 Task: Add a button with the title "Remove all labels" that removes all labels from the card.
Action: Mouse pressed left at (748, 226)
Screenshot: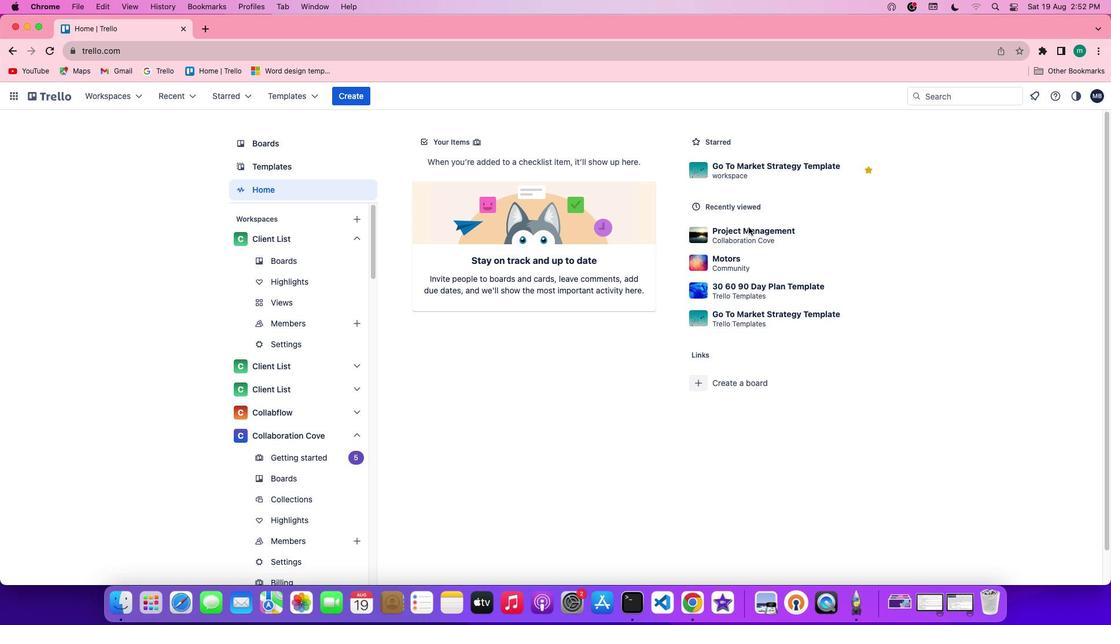 
Action: Mouse pressed left at (748, 226)
Screenshot: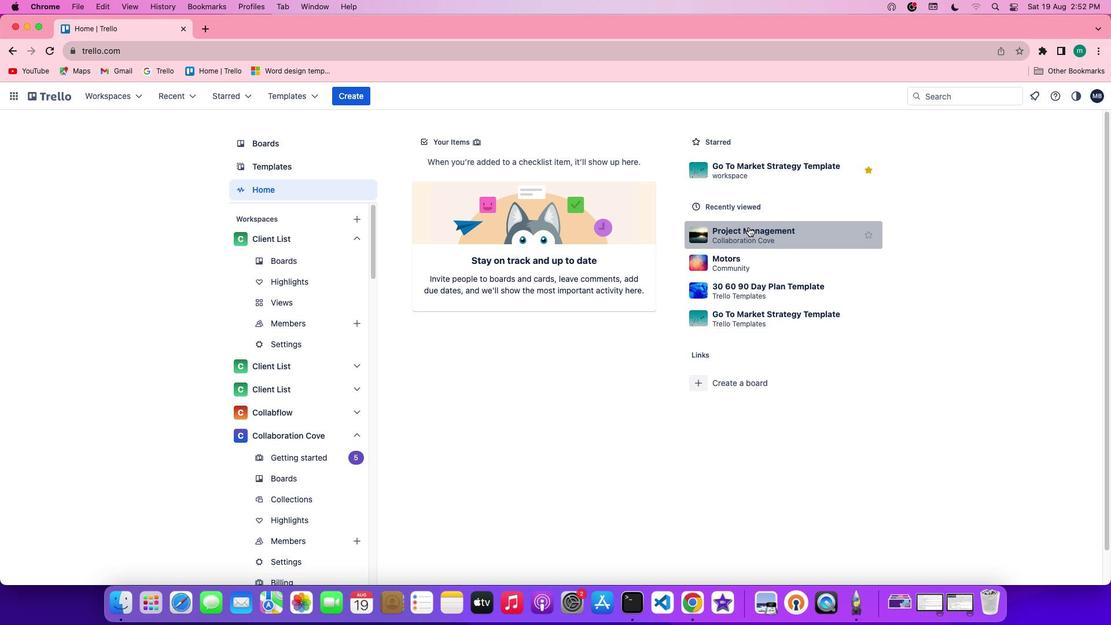 
Action: Mouse moved to (447, 274)
Screenshot: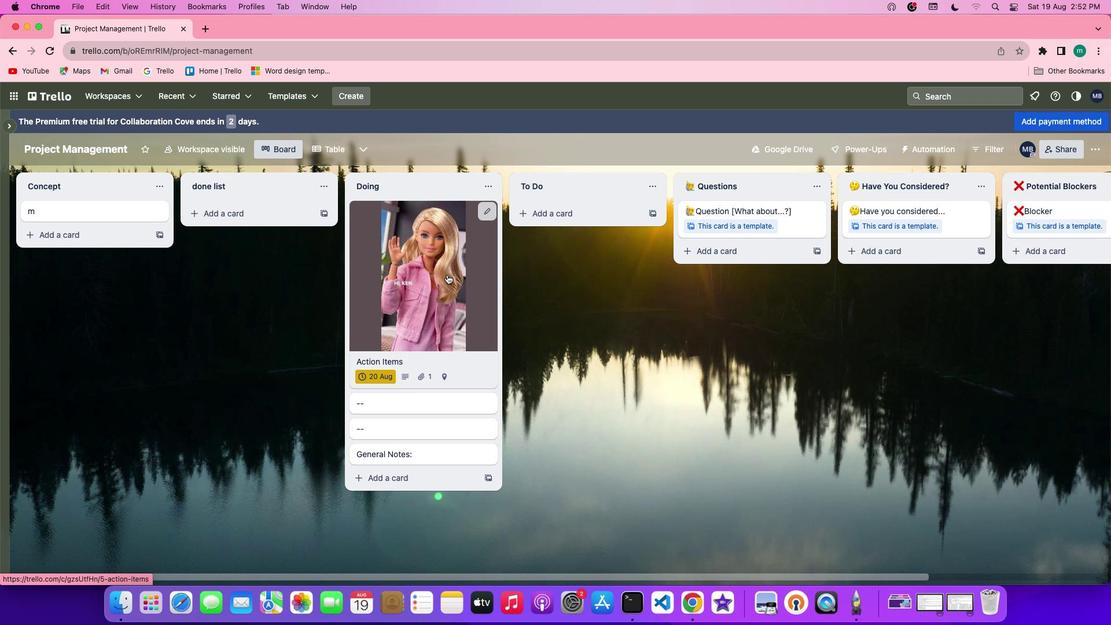 
Action: Mouse pressed left at (447, 274)
Screenshot: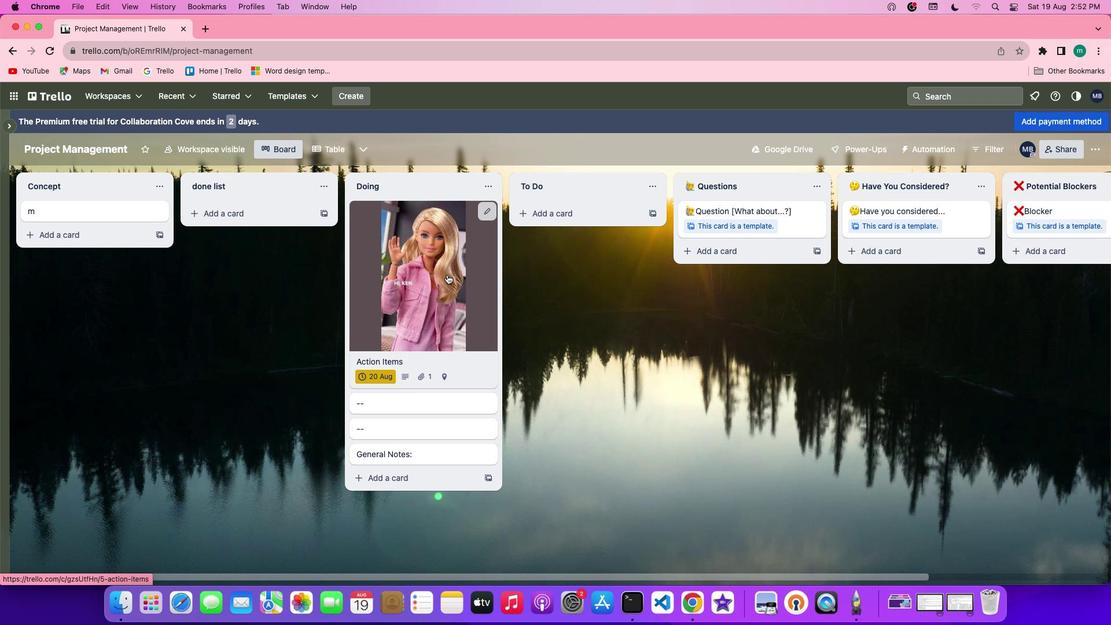 
Action: Mouse moved to (717, 423)
Screenshot: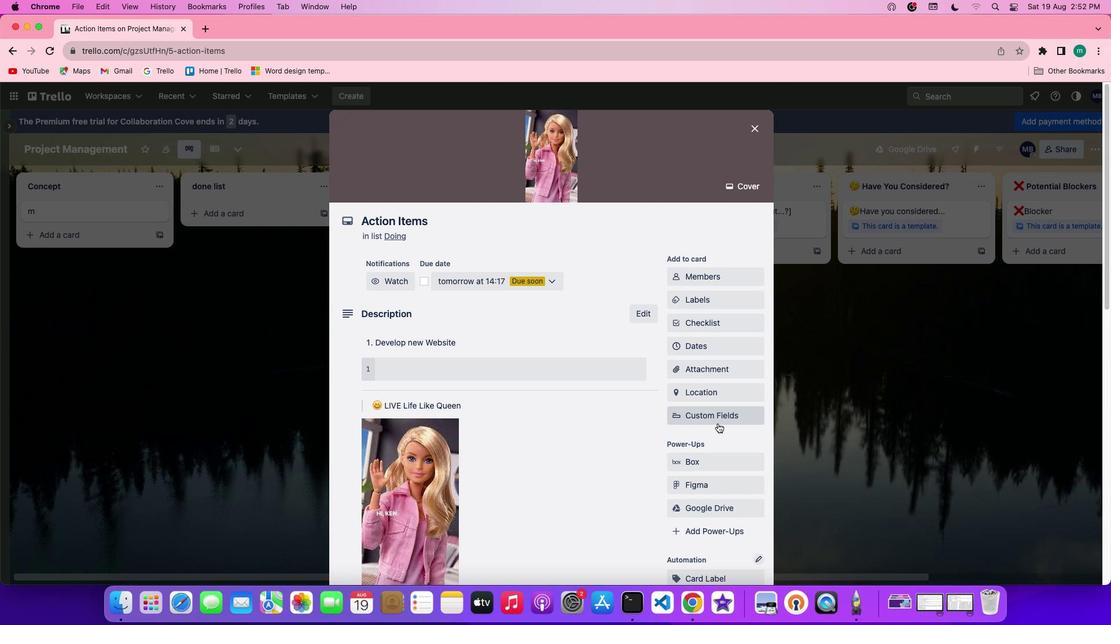 
Action: Mouse scrolled (717, 423) with delta (0, 0)
Screenshot: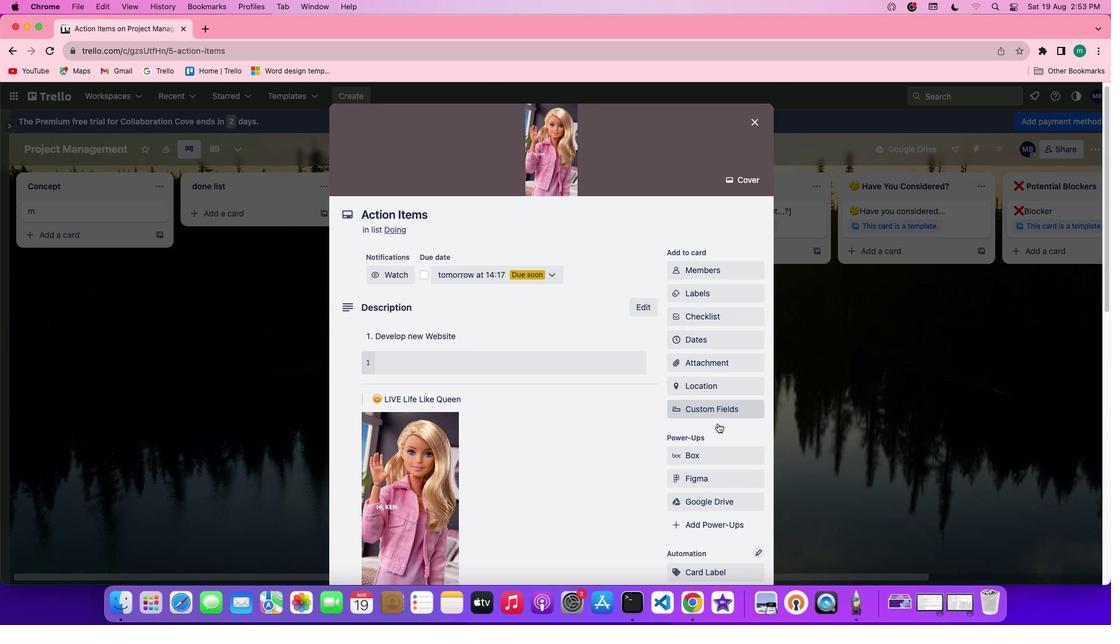 
Action: Mouse scrolled (717, 423) with delta (0, 0)
Screenshot: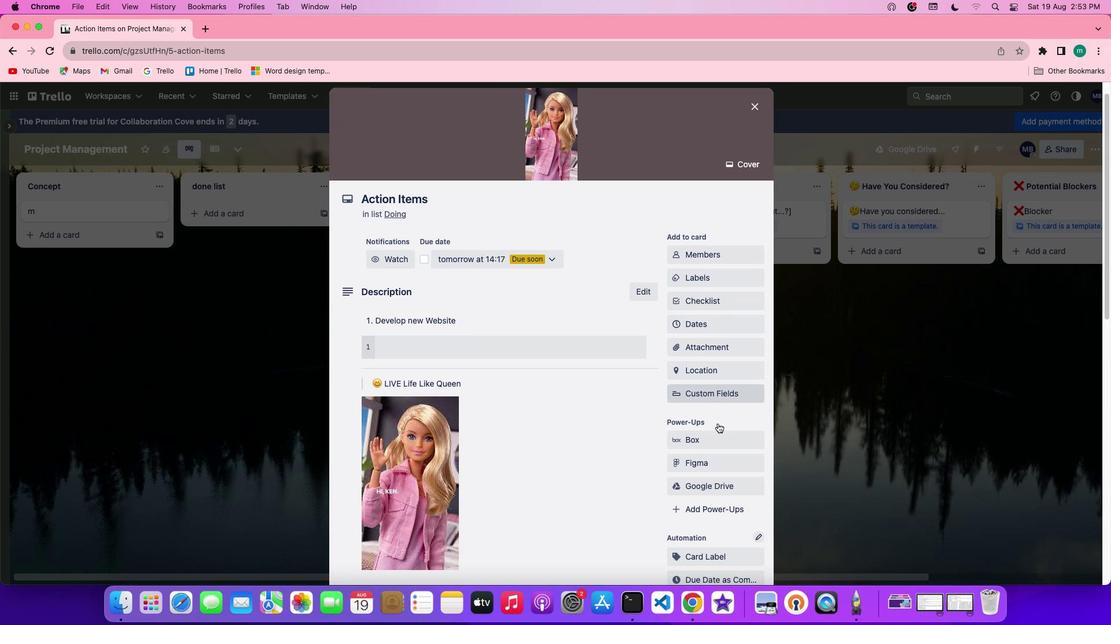 
Action: Mouse scrolled (717, 423) with delta (0, -1)
Screenshot: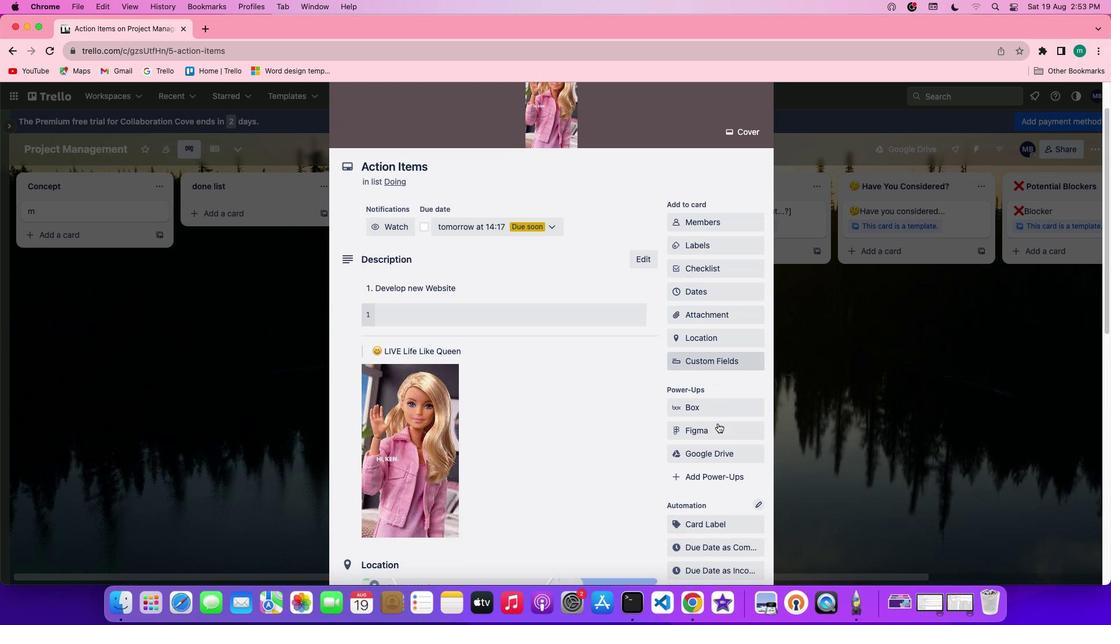 
Action: Mouse scrolled (717, 423) with delta (0, -2)
Screenshot: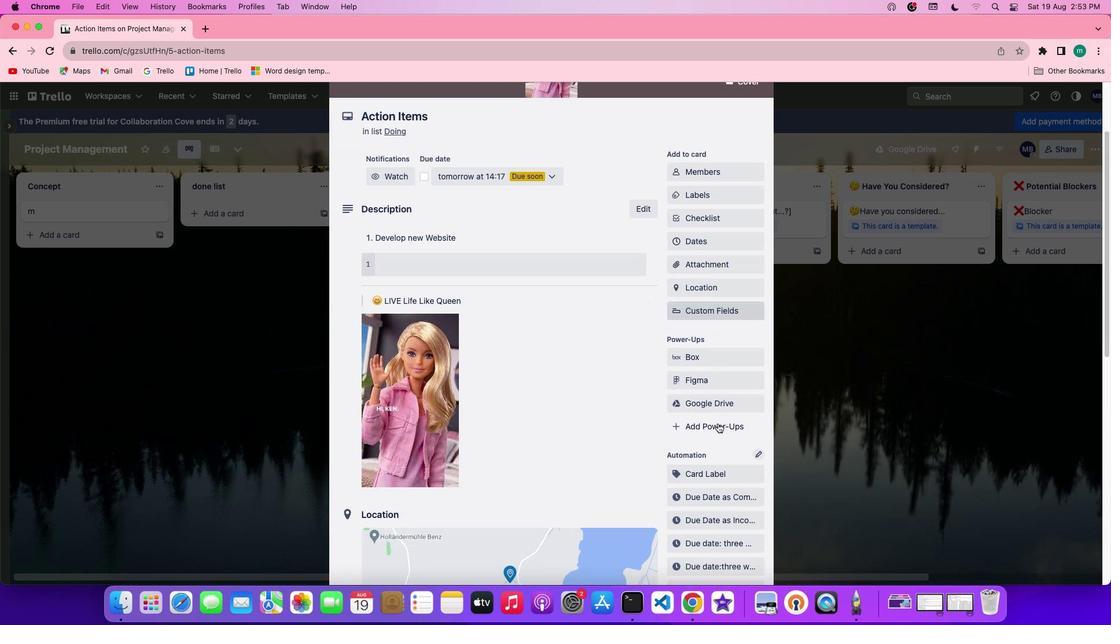 
Action: Mouse scrolled (717, 423) with delta (0, 0)
Screenshot: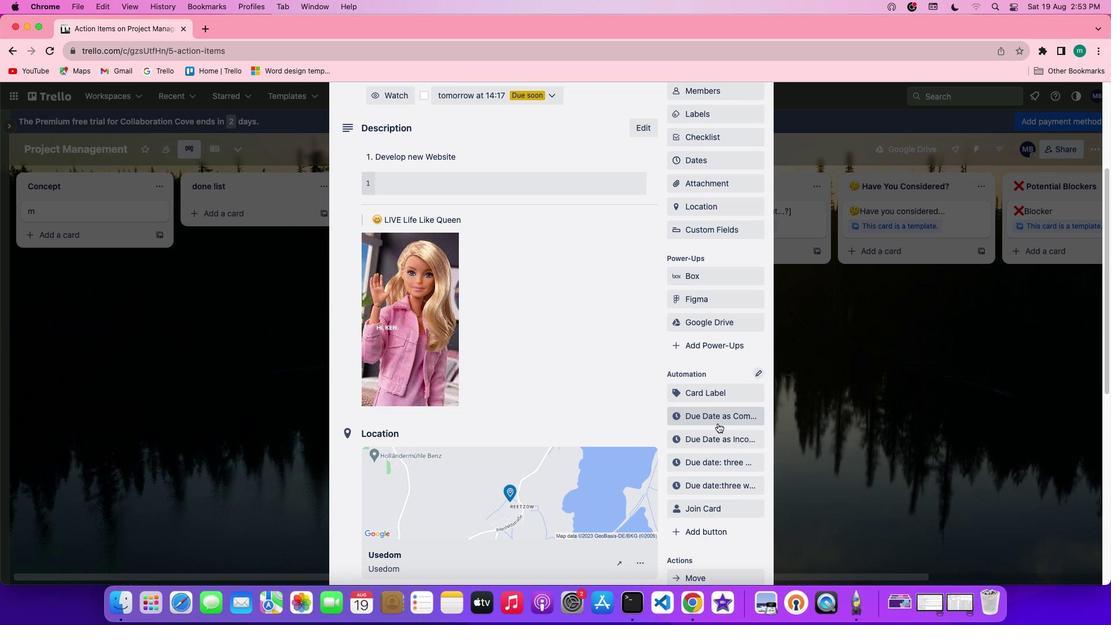 
Action: Mouse scrolled (717, 423) with delta (0, 0)
Screenshot: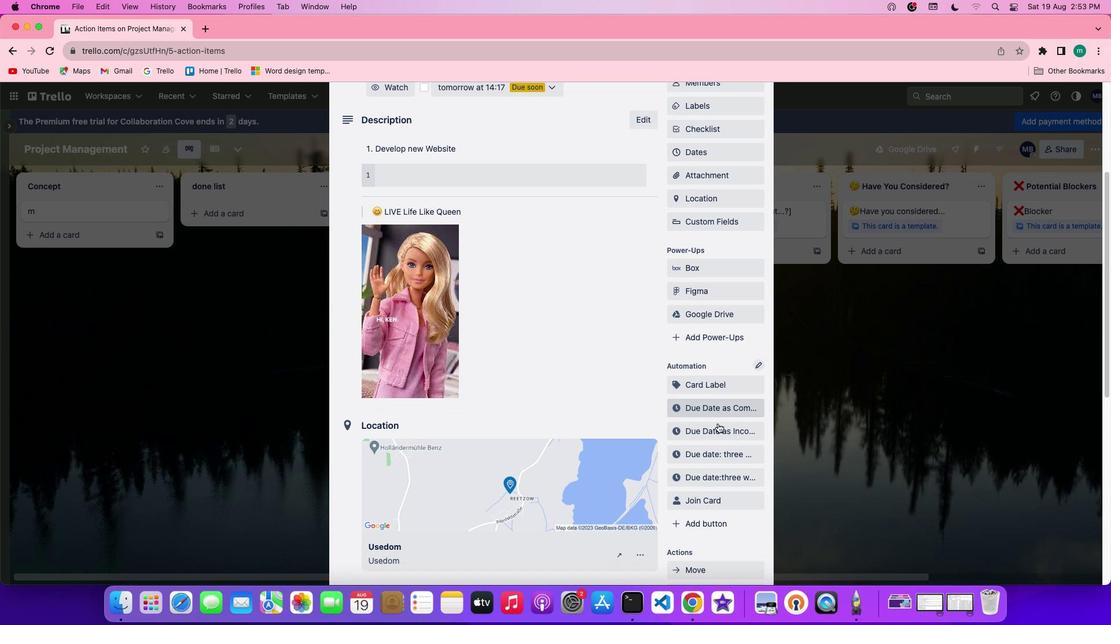 
Action: Mouse scrolled (717, 423) with delta (0, -1)
Screenshot: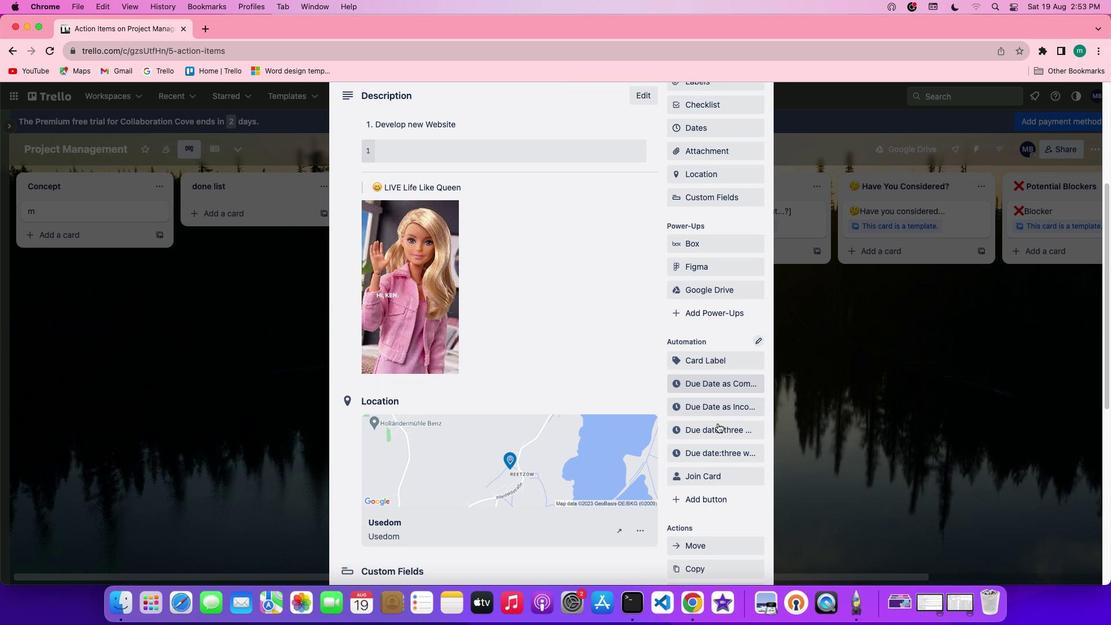 
Action: Mouse scrolled (717, 423) with delta (0, 0)
Screenshot: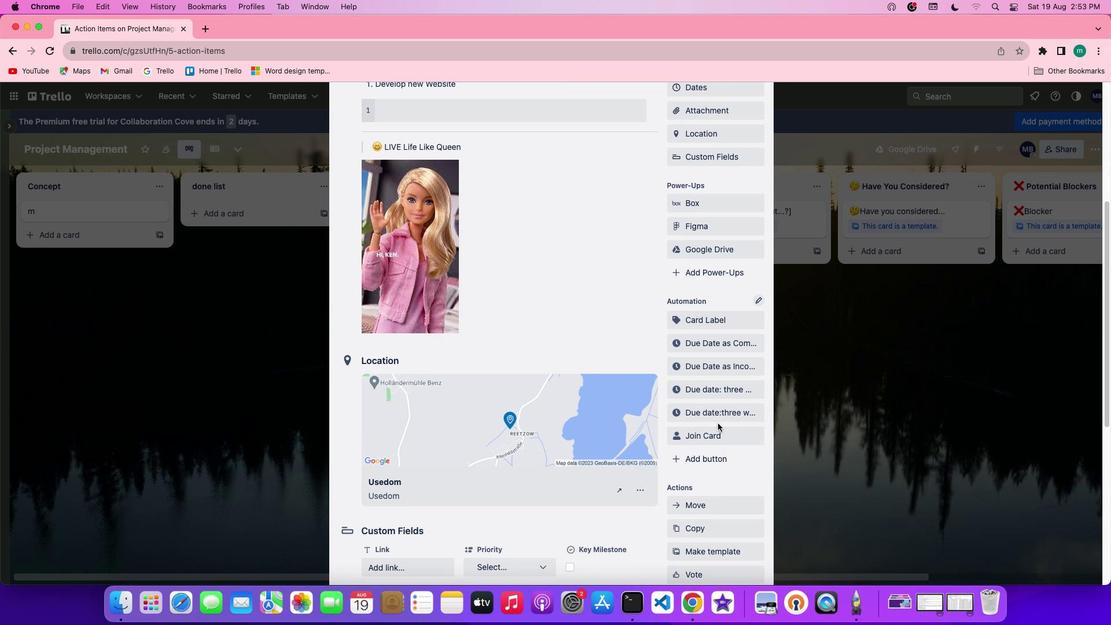 
Action: Mouse scrolled (717, 423) with delta (0, 0)
Screenshot: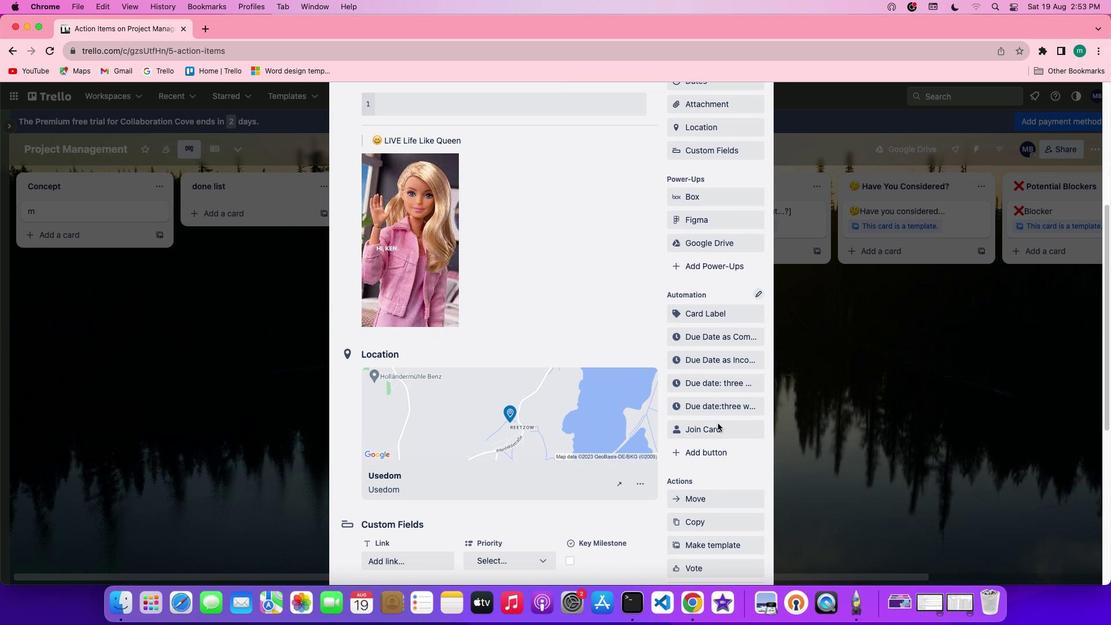 
Action: Mouse scrolled (717, 423) with delta (0, 0)
Screenshot: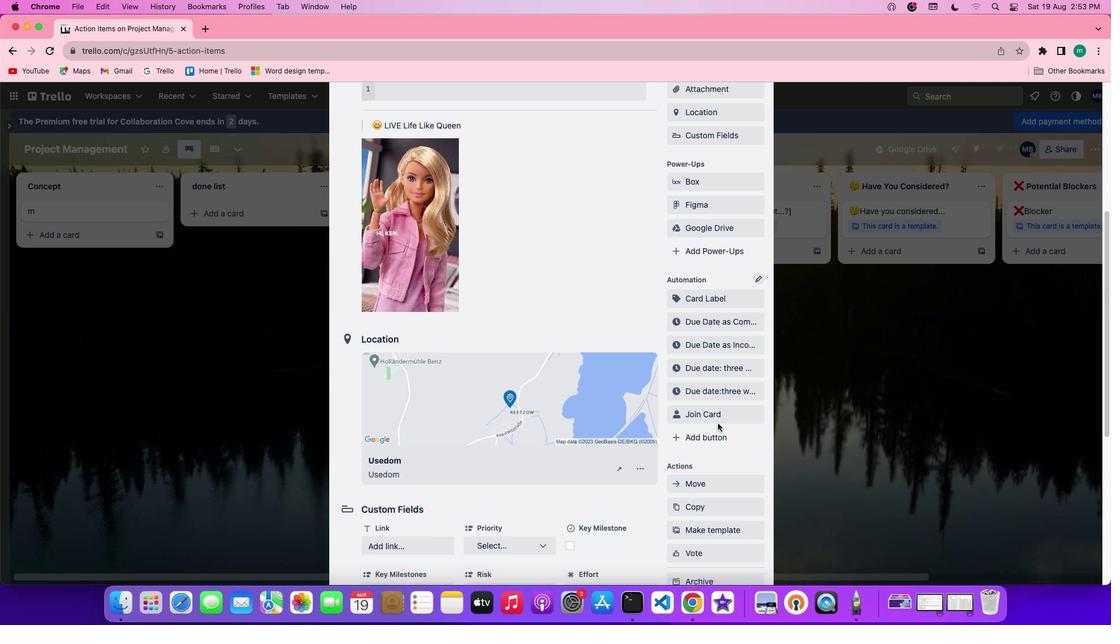 
Action: Mouse scrolled (717, 423) with delta (0, 0)
Screenshot: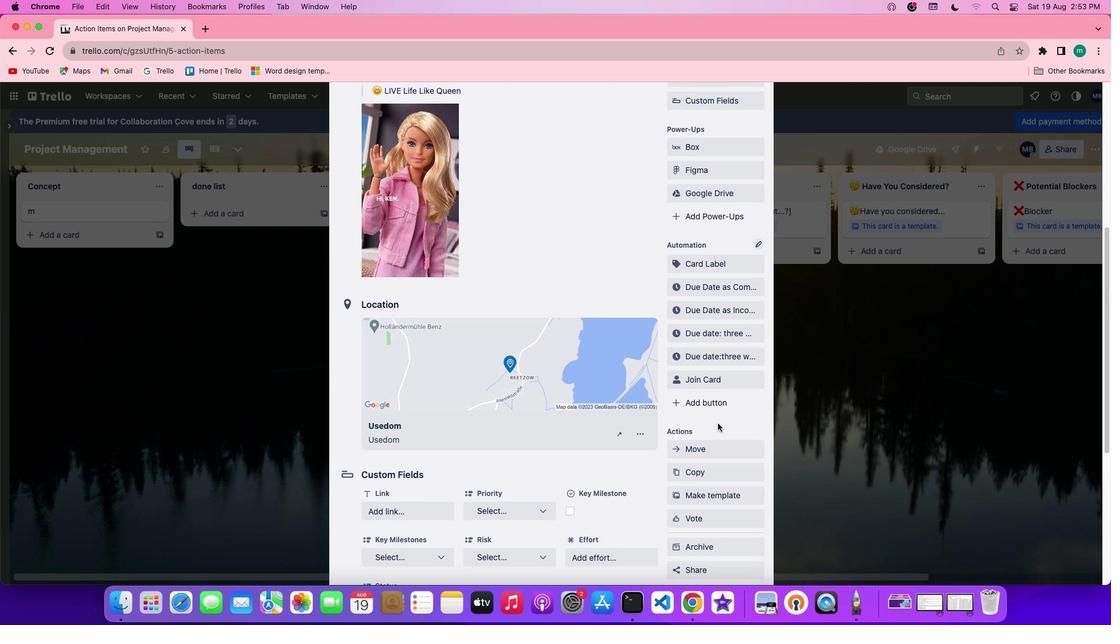
Action: Mouse scrolled (717, 423) with delta (0, 0)
Screenshot: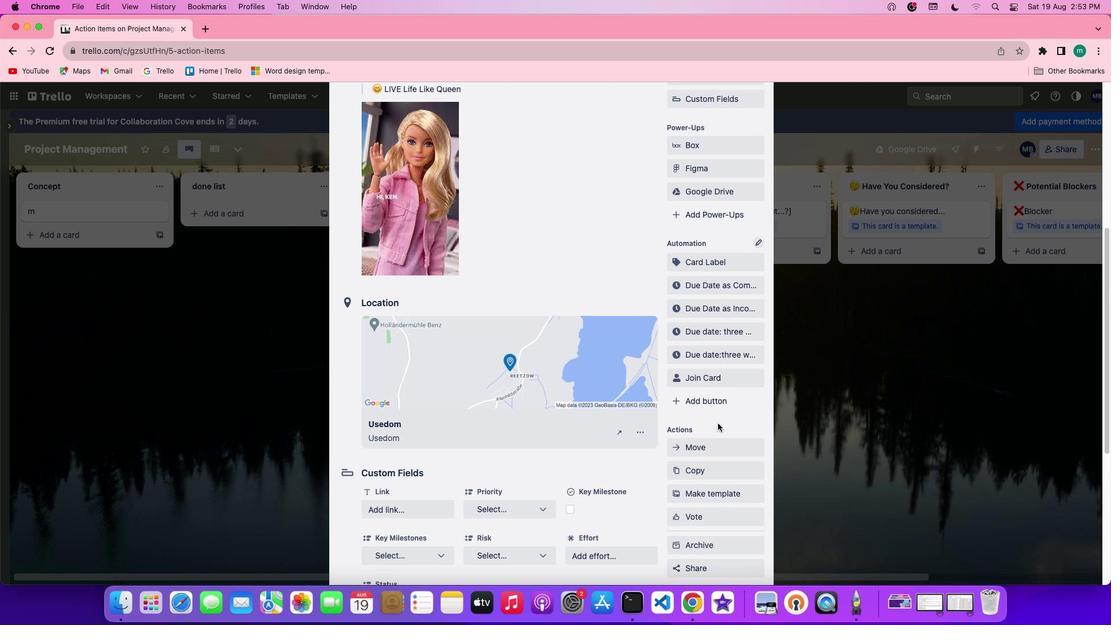 
Action: Mouse scrolled (717, 423) with delta (0, 0)
Screenshot: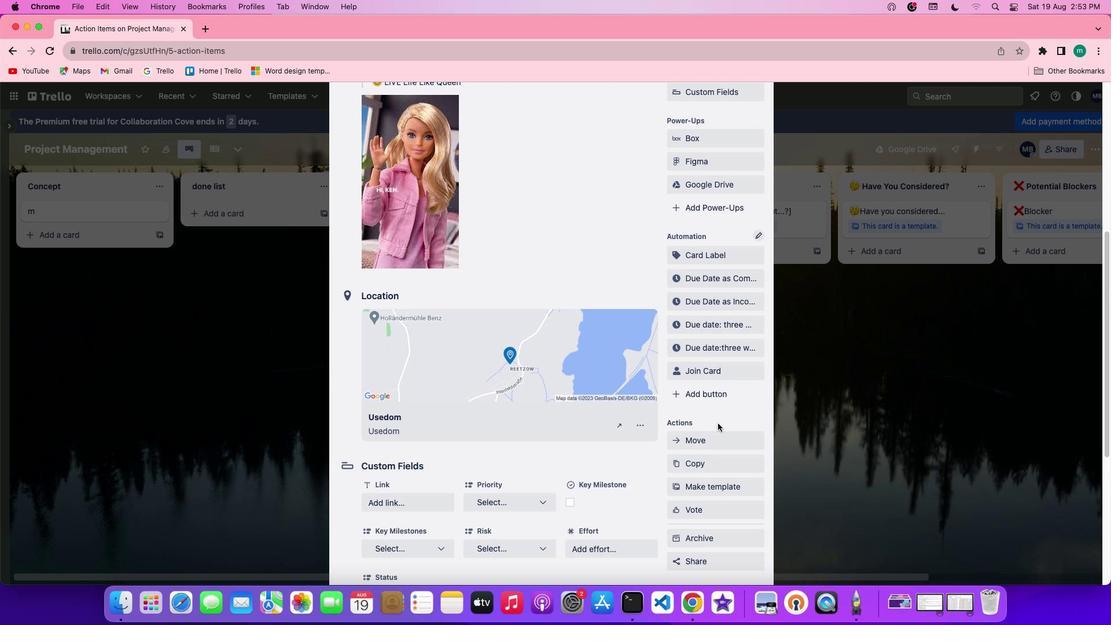 
Action: Mouse scrolled (717, 423) with delta (0, 0)
Screenshot: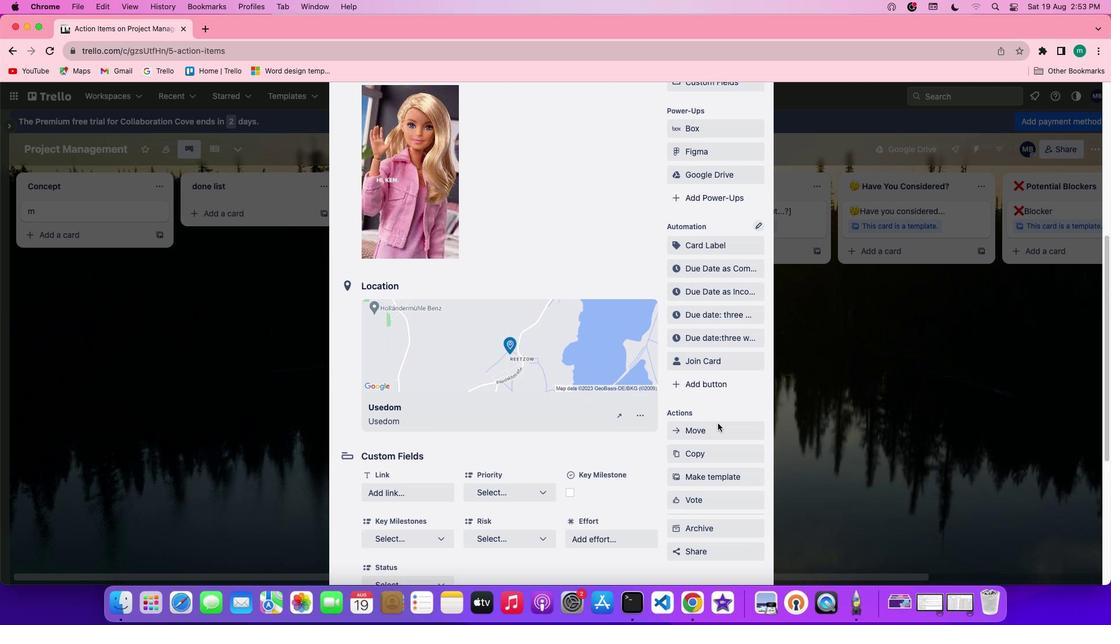 
Action: Mouse moved to (717, 420)
Screenshot: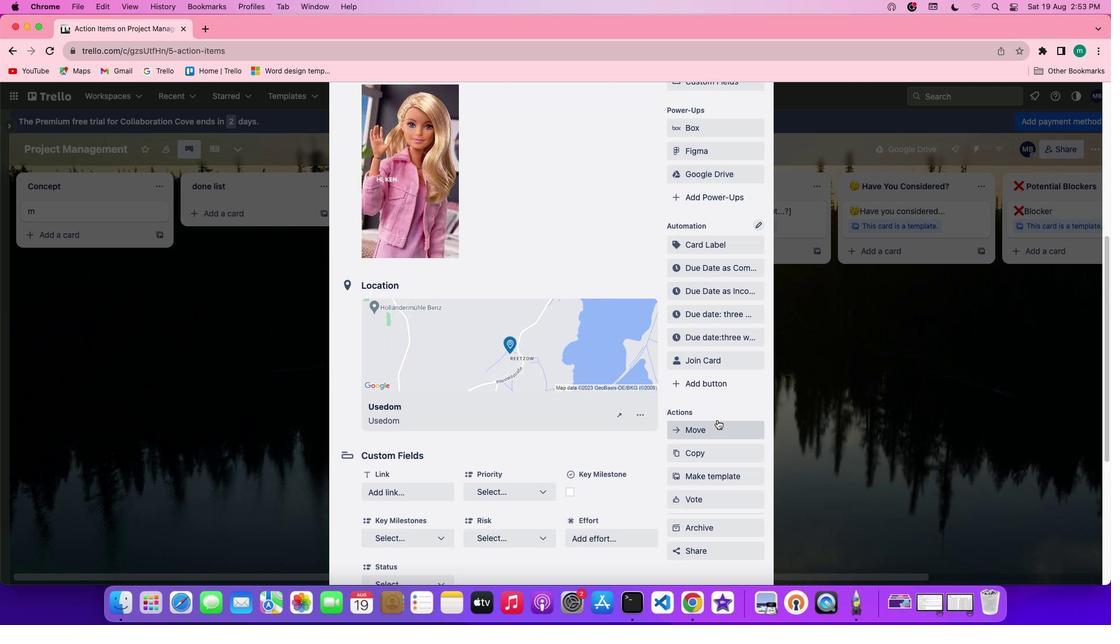 
Action: Mouse scrolled (717, 420) with delta (0, 0)
Screenshot: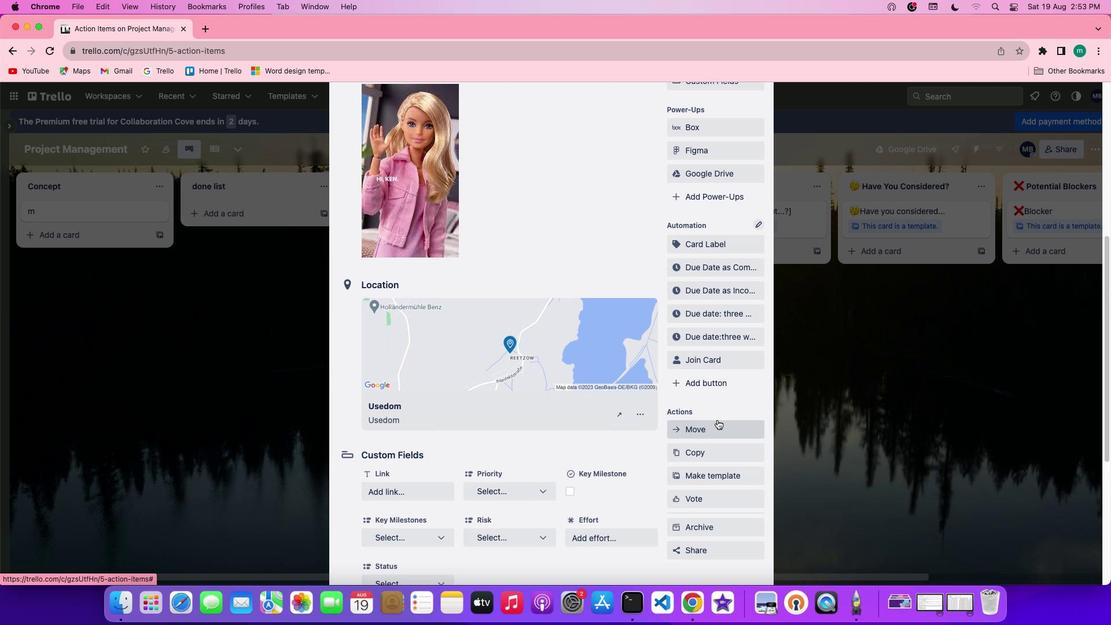 
Action: Mouse scrolled (717, 420) with delta (0, 0)
Screenshot: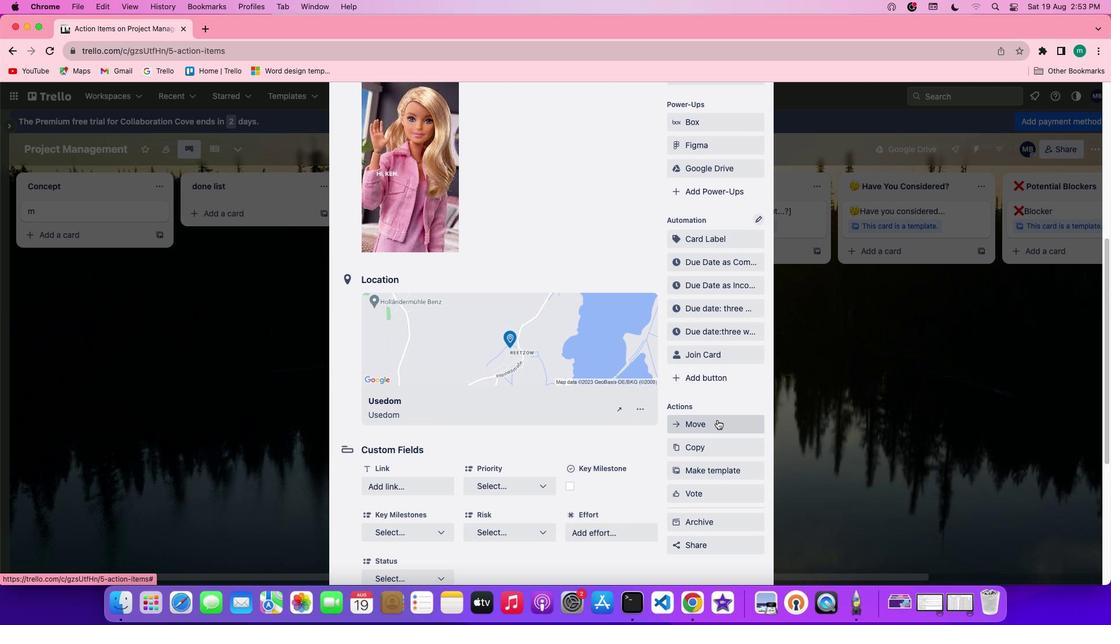 
Action: Mouse moved to (712, 371)
Screenshot: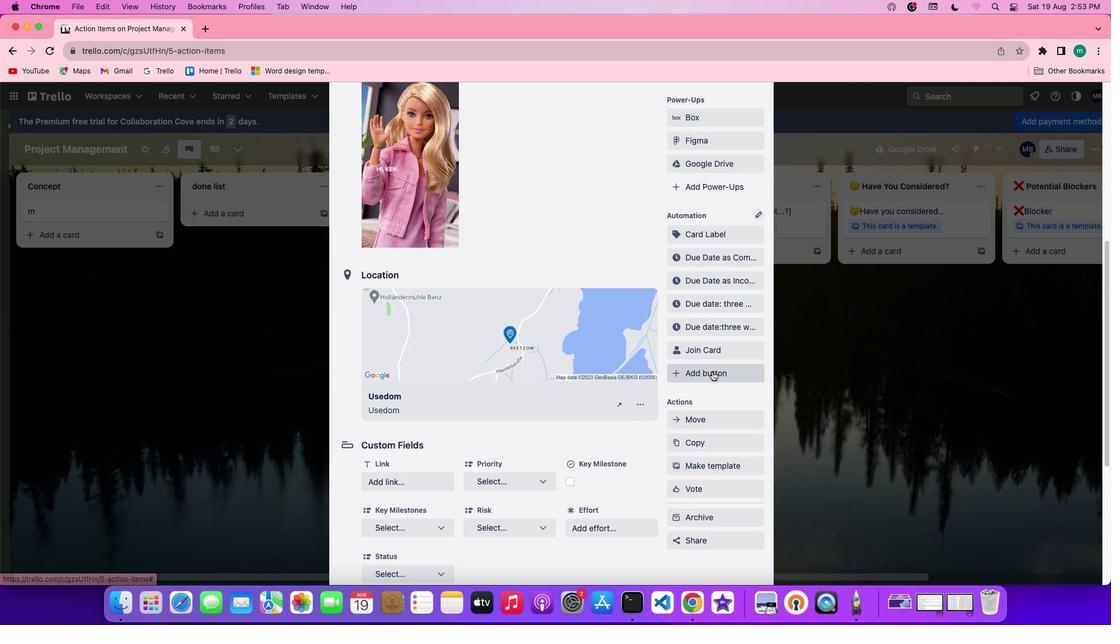 
Action: Mouse pressed left at (712, 371)
Screenshot: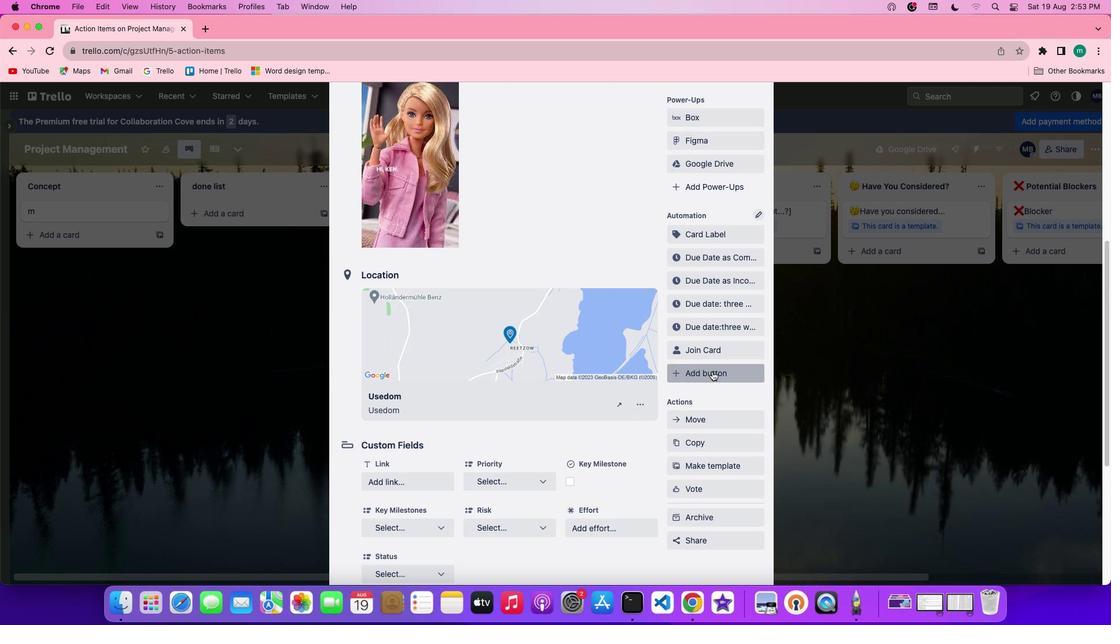 
Action: Mouse moved to (726, 311)
Screenshot: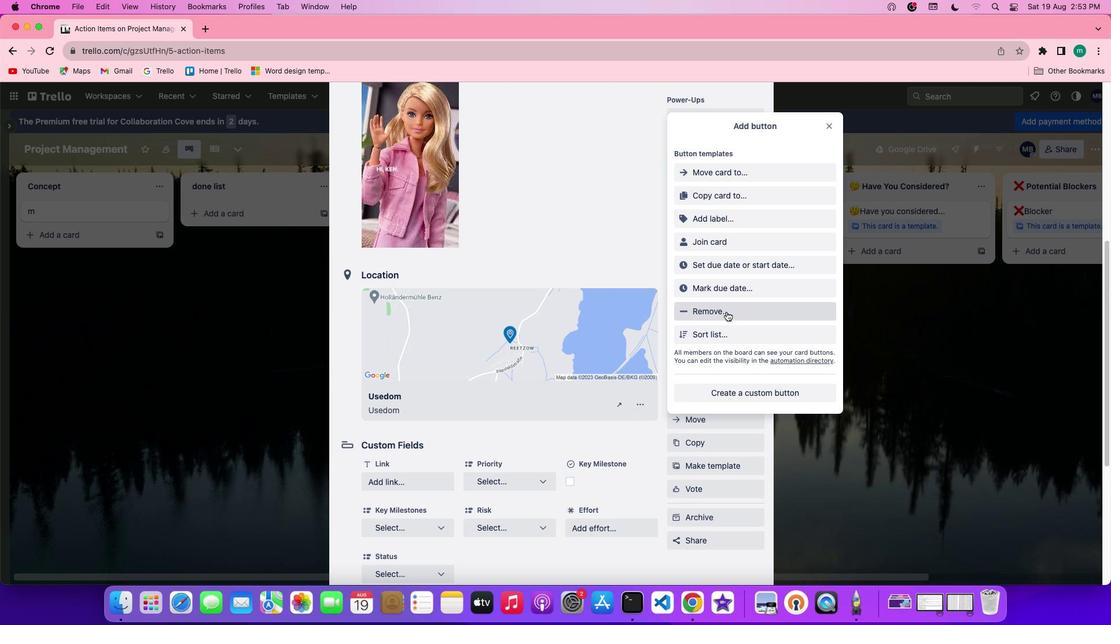 
Action: Mouse pressed left at (726, 311)
Screenshot: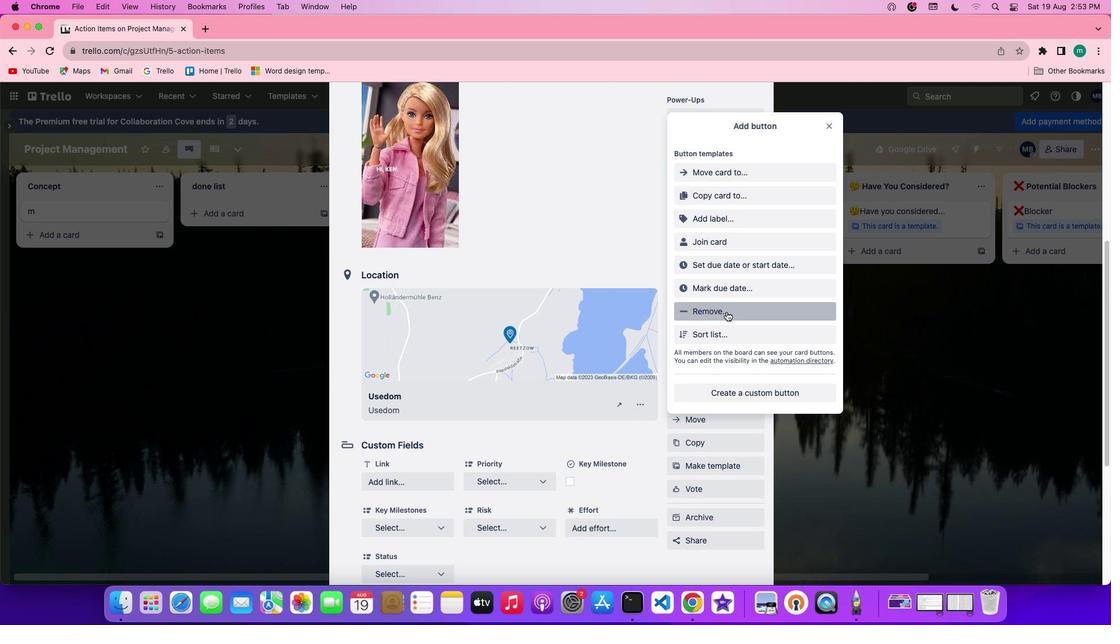 
Action: Mouse moved to (756, 196)
Screenshot: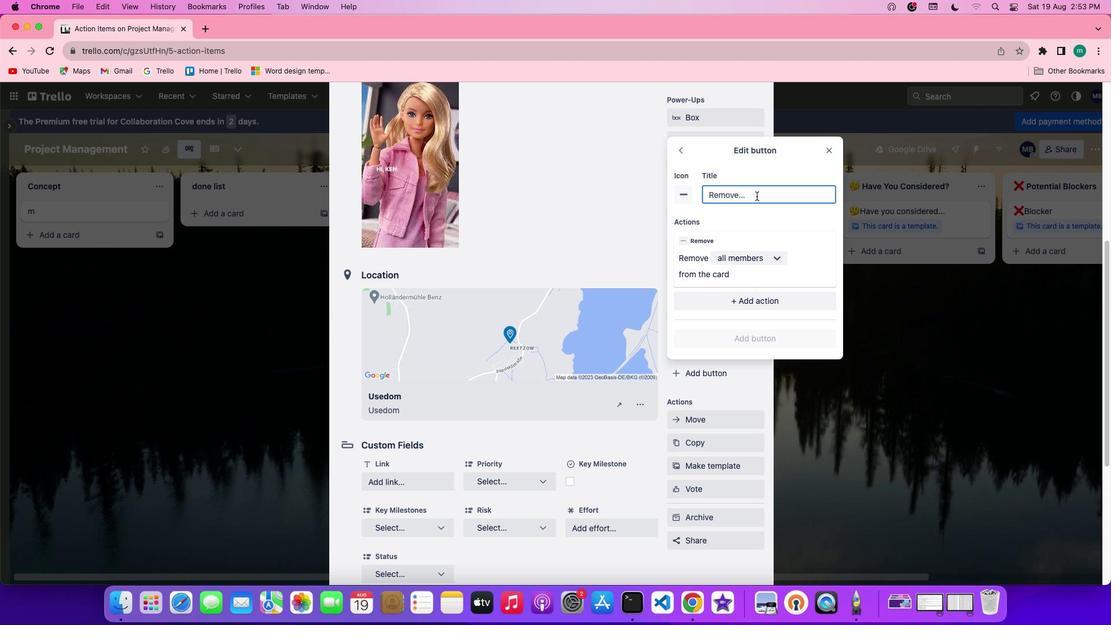 
Action: Mouse pressed left at (756, 196)
Screenshot: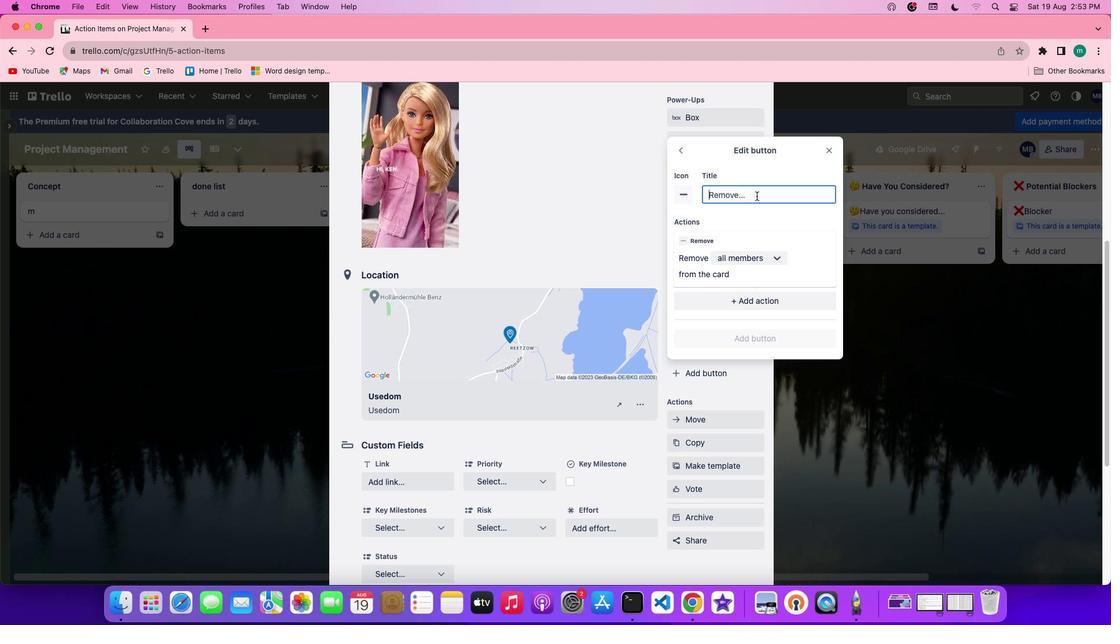 
Action: Key pressed Key.shift'R''e''m''o''v''e'Key.space'a''l''l'Key.space'l''a''b''e''l''s'
Screenshot: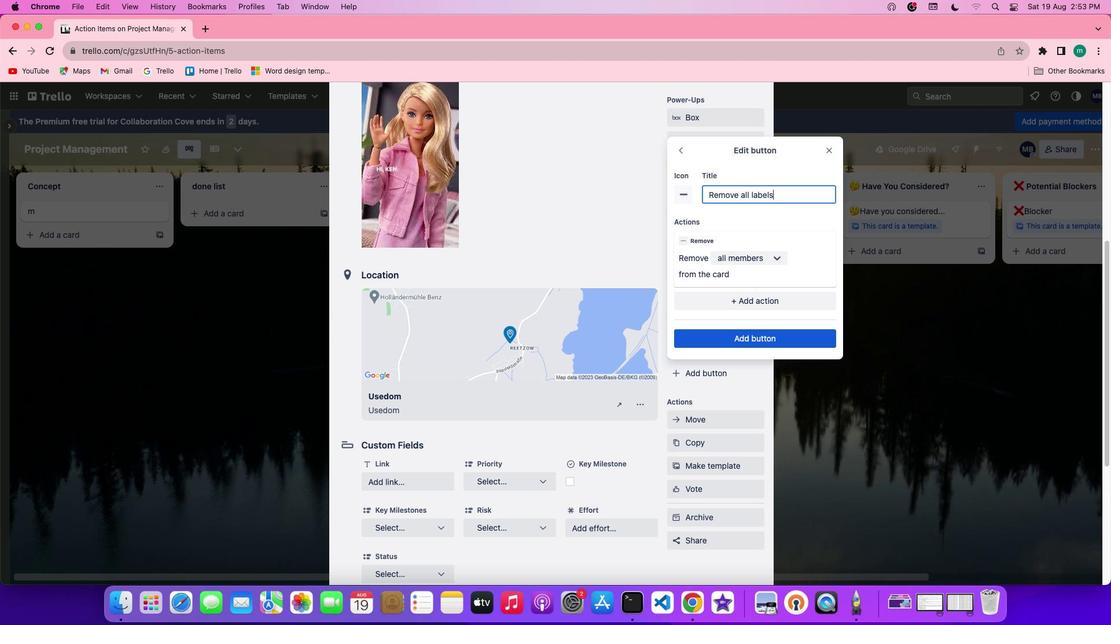 
Action: Mouse moved to (763, 259)
Screenshot: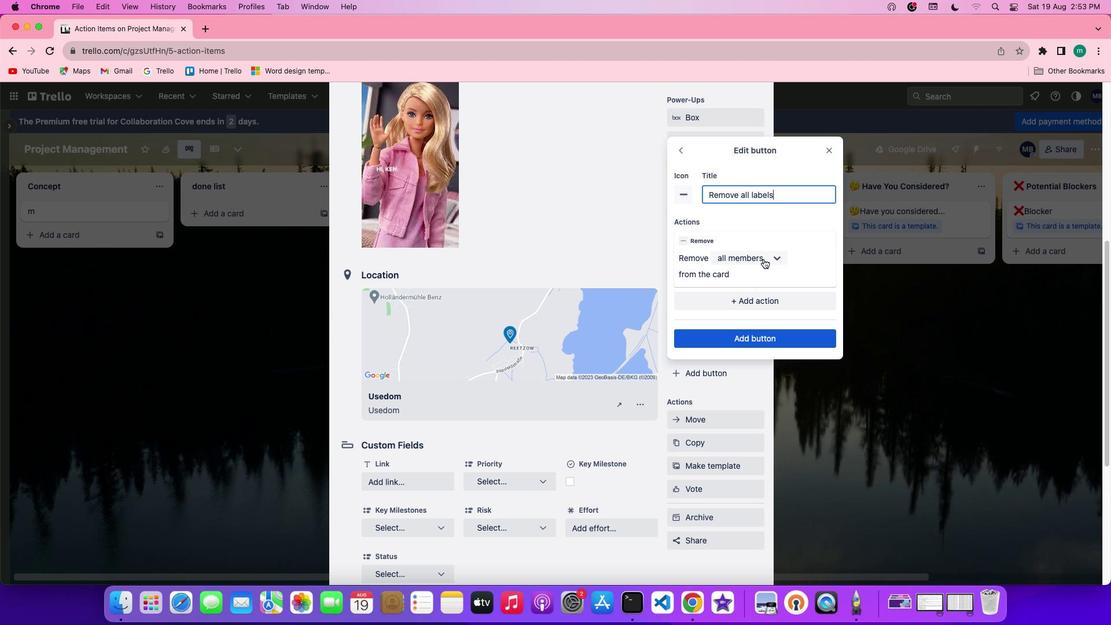 
Action: Mouse pressed left at (763, 259)
Screenshot: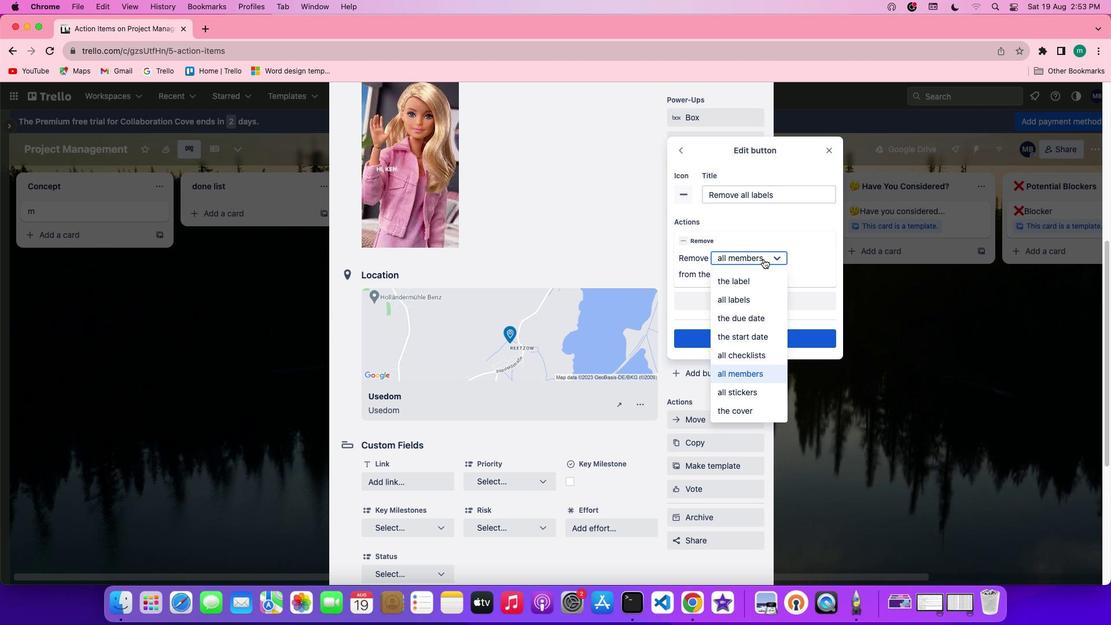 
Action: Mouse moved to (764, 299)
Screenshot: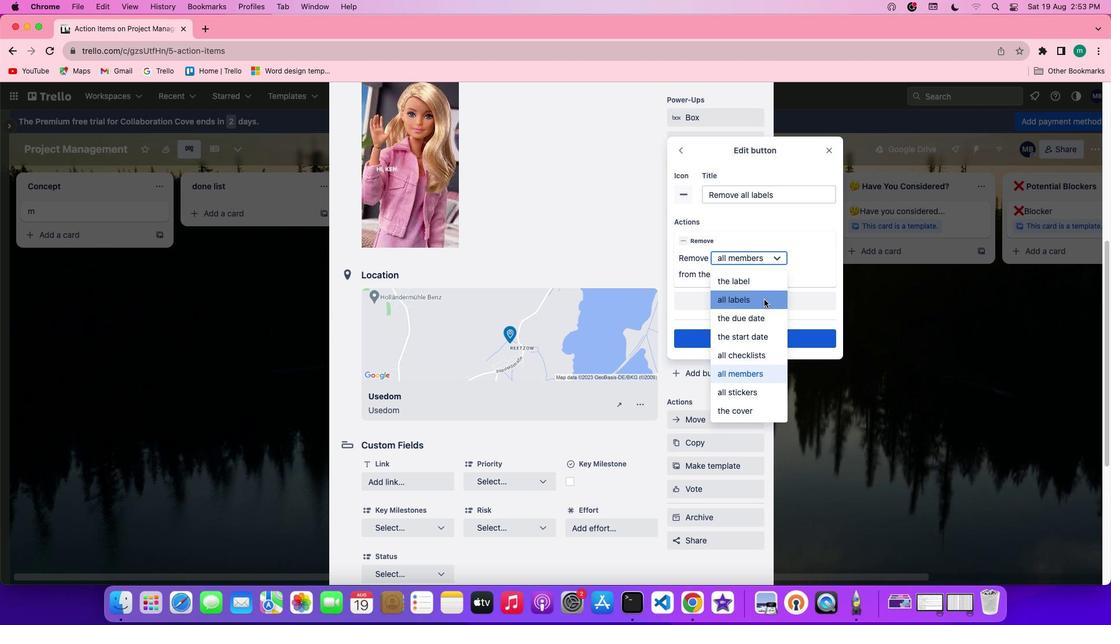 
Action: Mouse pressed left at (764, 299)
Screenshot: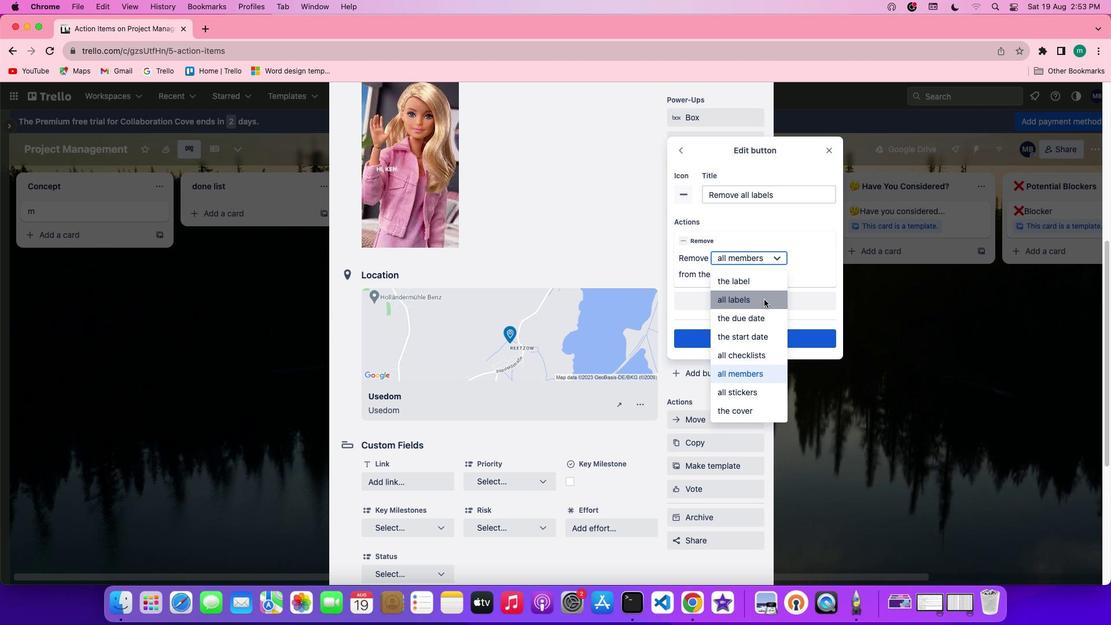 
Action: Mouse moved to (794, 337)
Screenshot: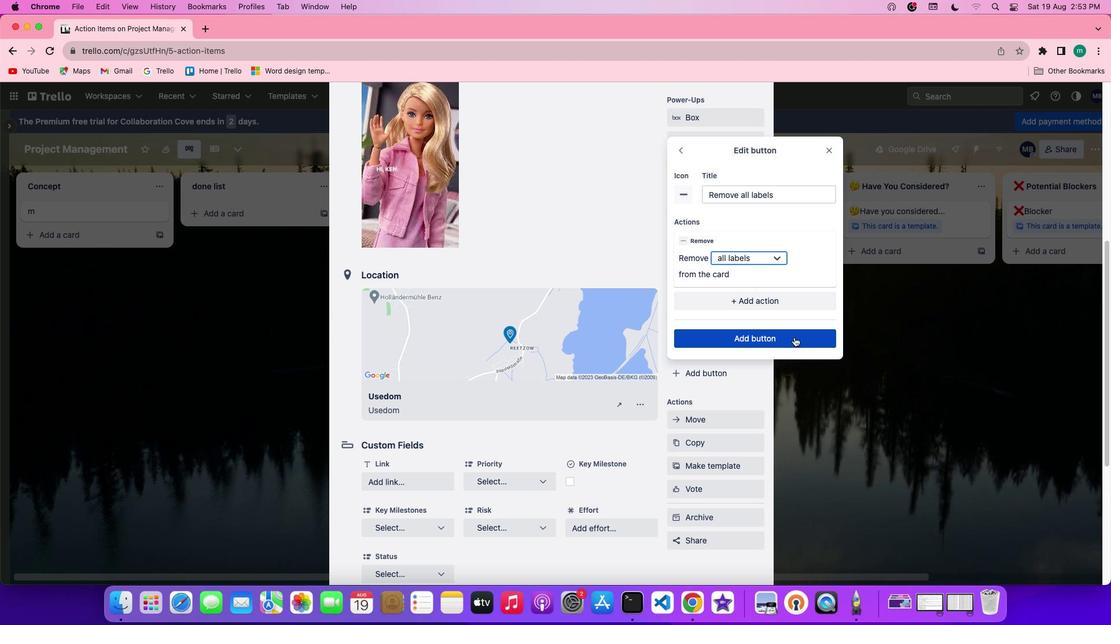 
Action: Mouse pressed left at (794, 337)
Screenshot: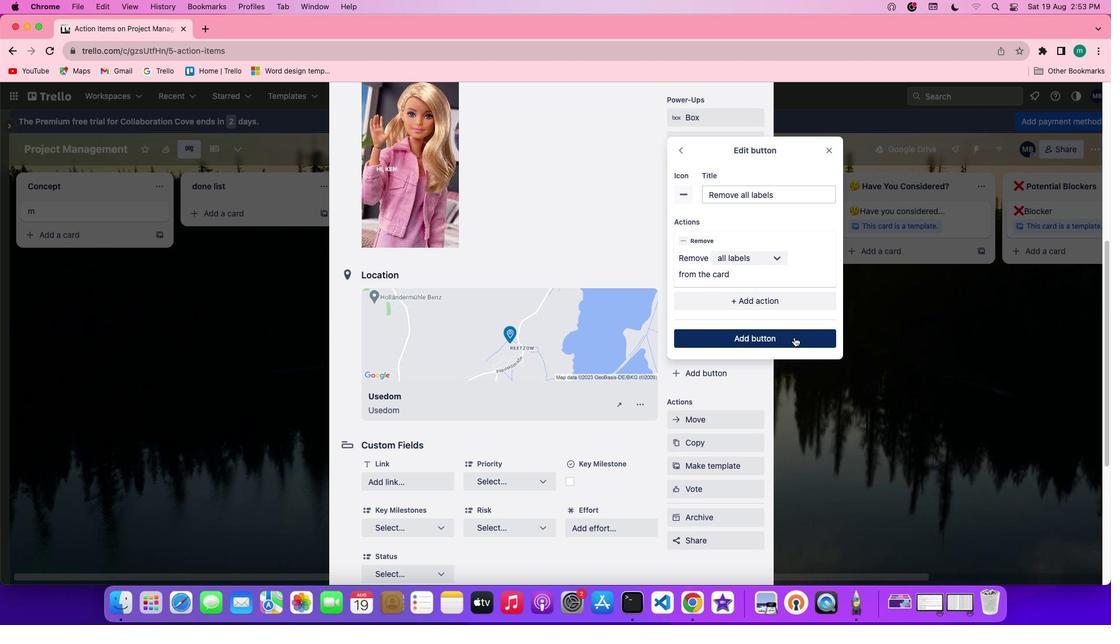
